 Task: Forward email with the signature Jose Hernandez with the subject Request for collaboration from softage.8@softage.net to softage.6@softage.net and softage.1@softage.net with BCC to softage.2@softage.net with the message Could you please confirm the details for the upcoming team-building event?
Action: Mouse moved to (1027, 170)
Screenshot: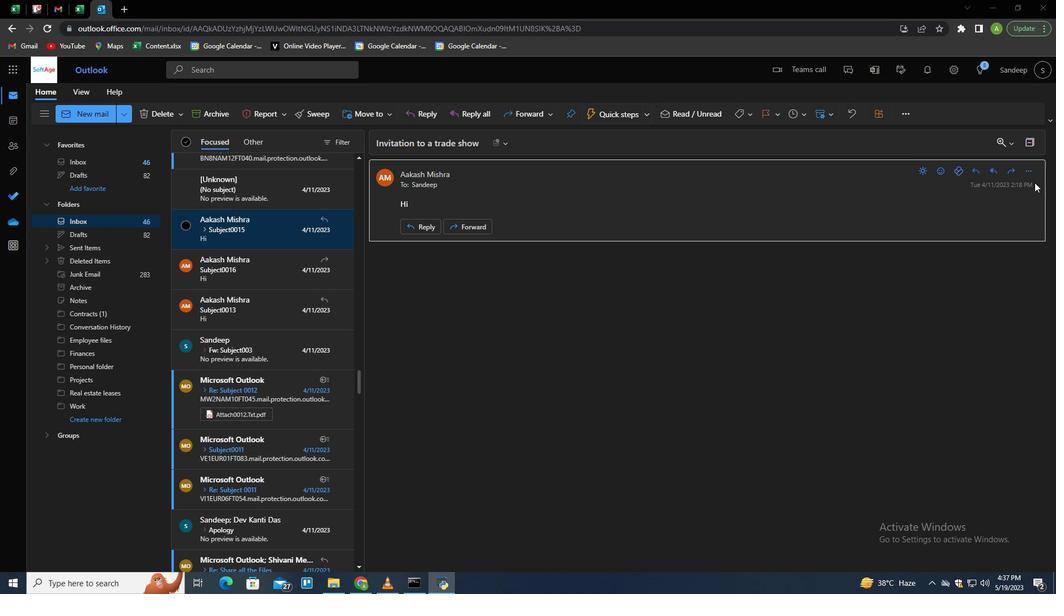 
Action: Mouse pressed left at (1027, 170)
Screenshot: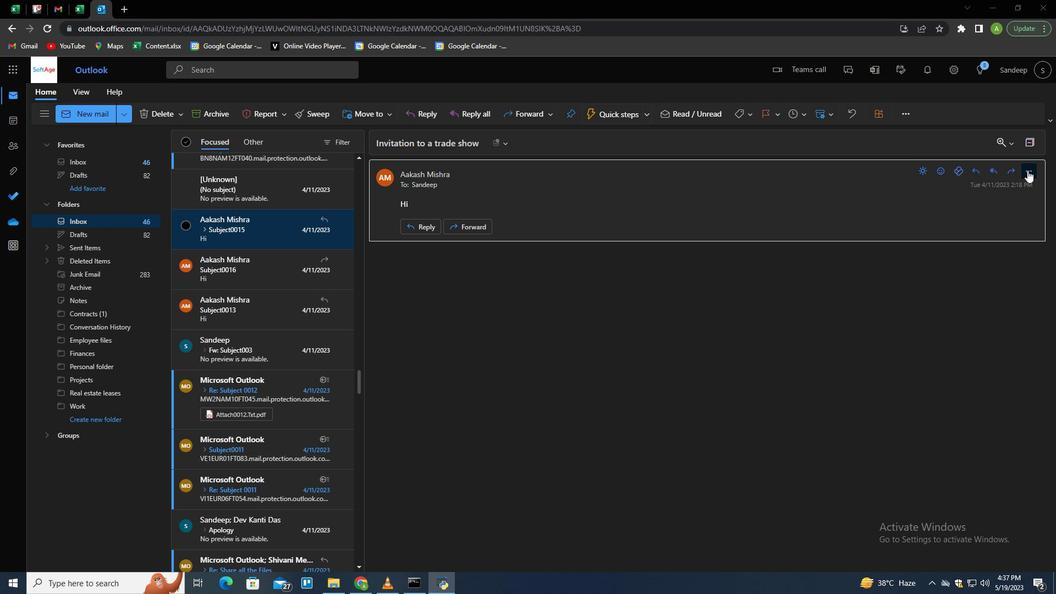 
Action: Mouse moved to (963, 225)
Screenshot: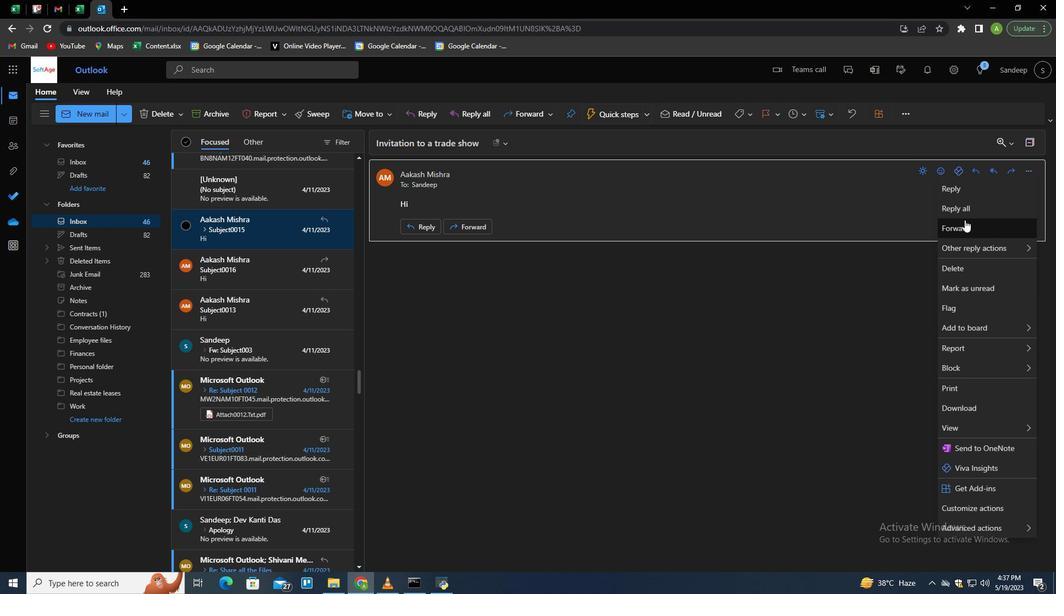 
Action: Mouse pressed left at (963, 225)
Screenshot: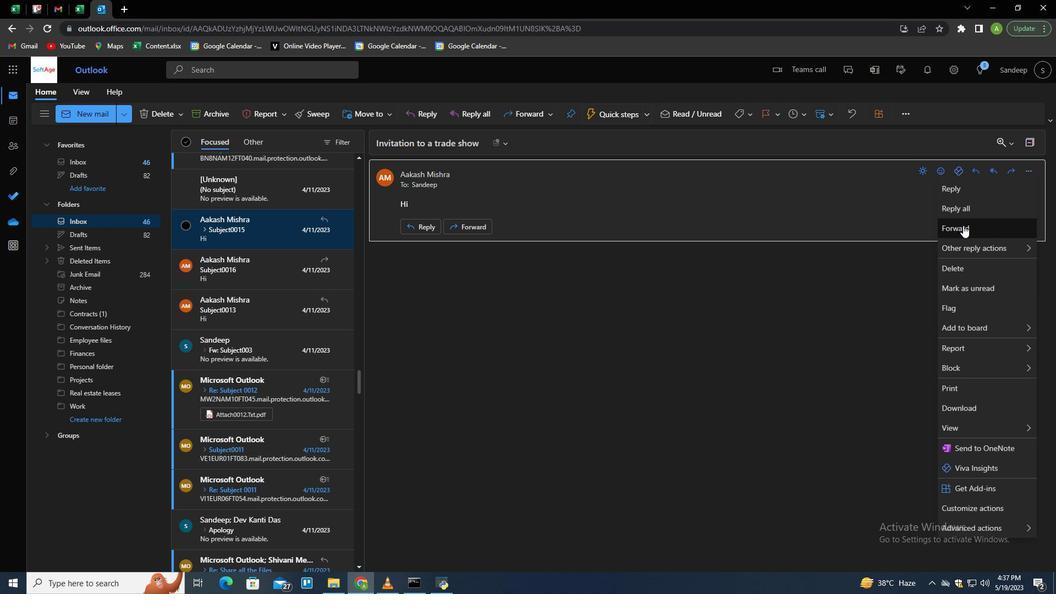 
Action: Mouse moved to (743, 109)
Screenshot: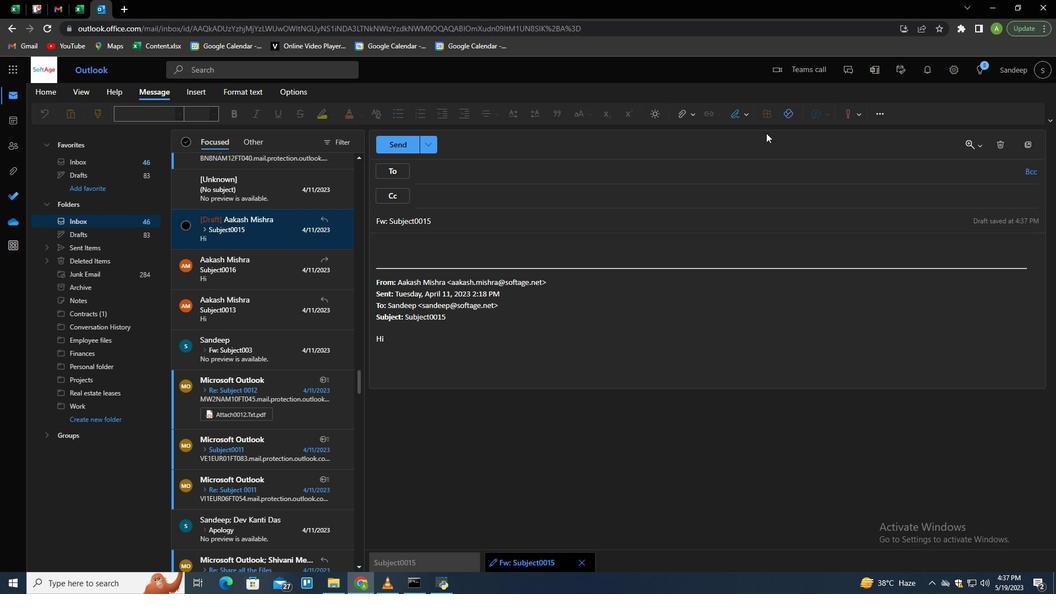 
Action: Mouse pressed left at (743, 109)
Screenshot: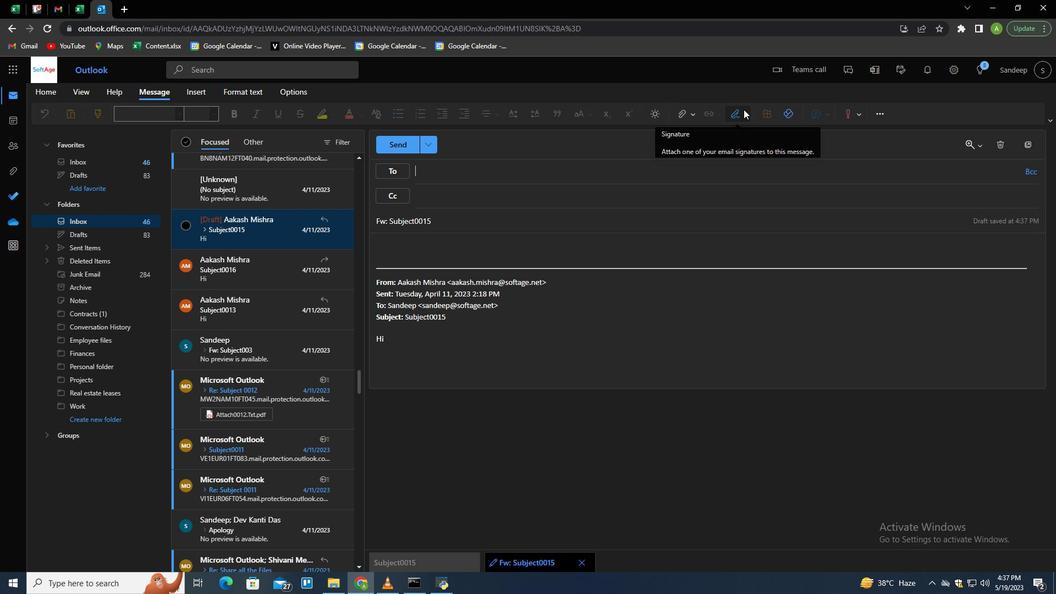 
Action: Mouse moved to (720, 154)
Screenshot: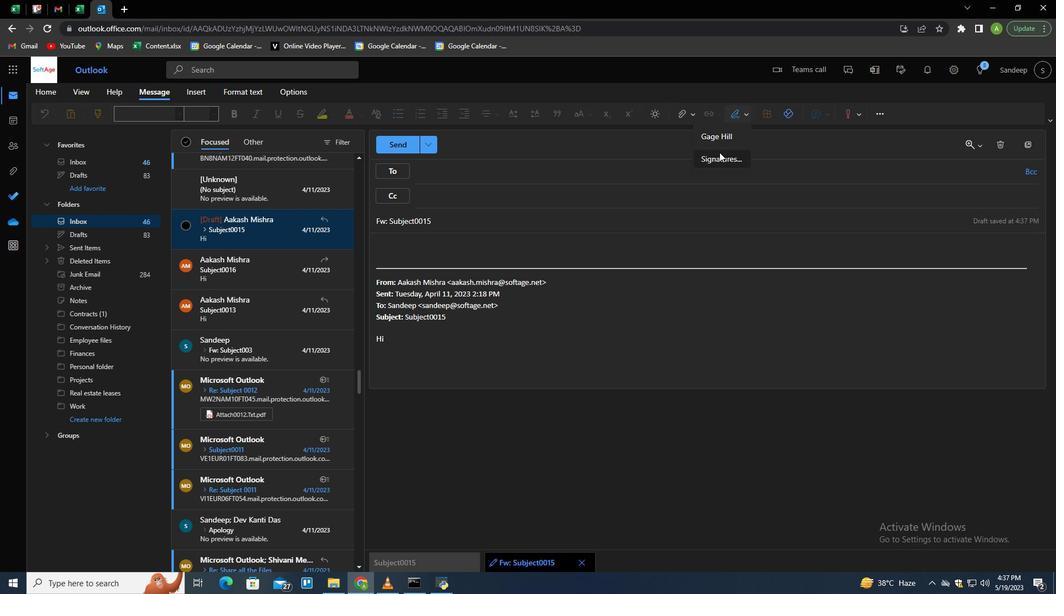 
Action: Mouse pressed left at (720, 154)
Screenshot: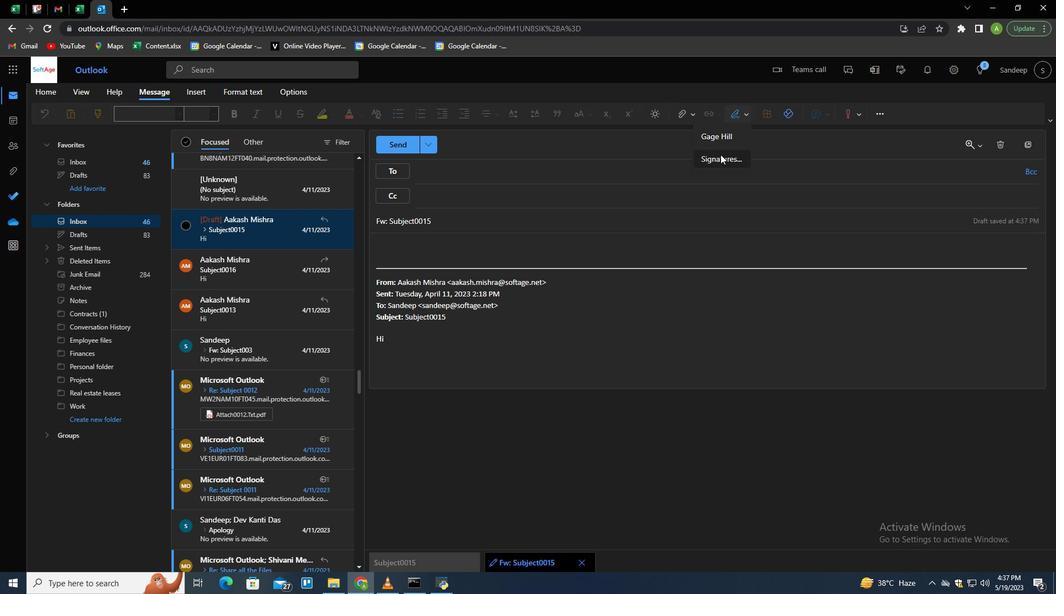
Action: Mouse moved to (751, 203)
Screenshot: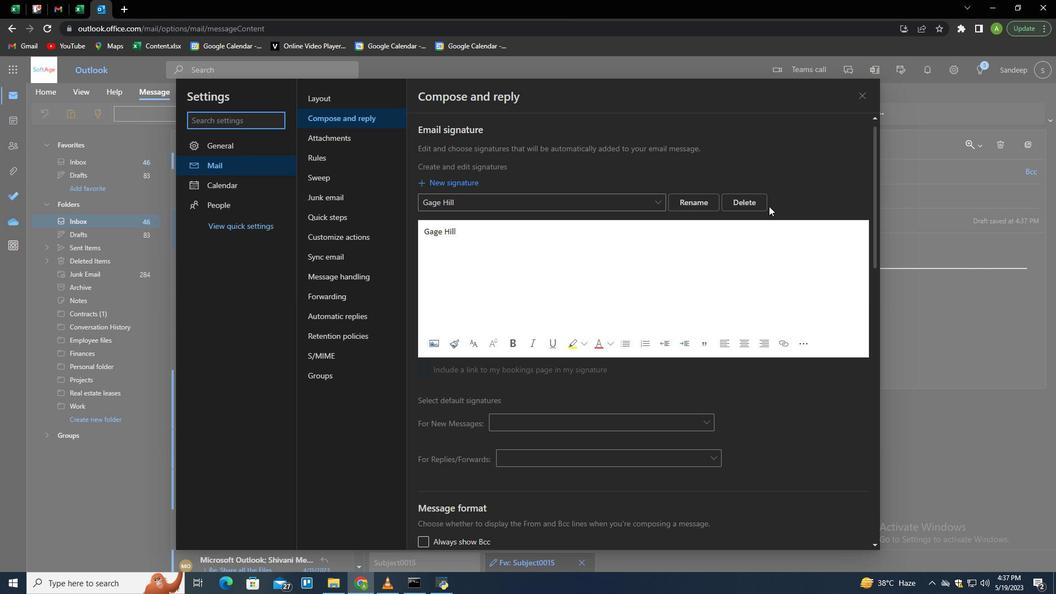 
Action: Mouse pressed left at (751, 203)
Screenshot: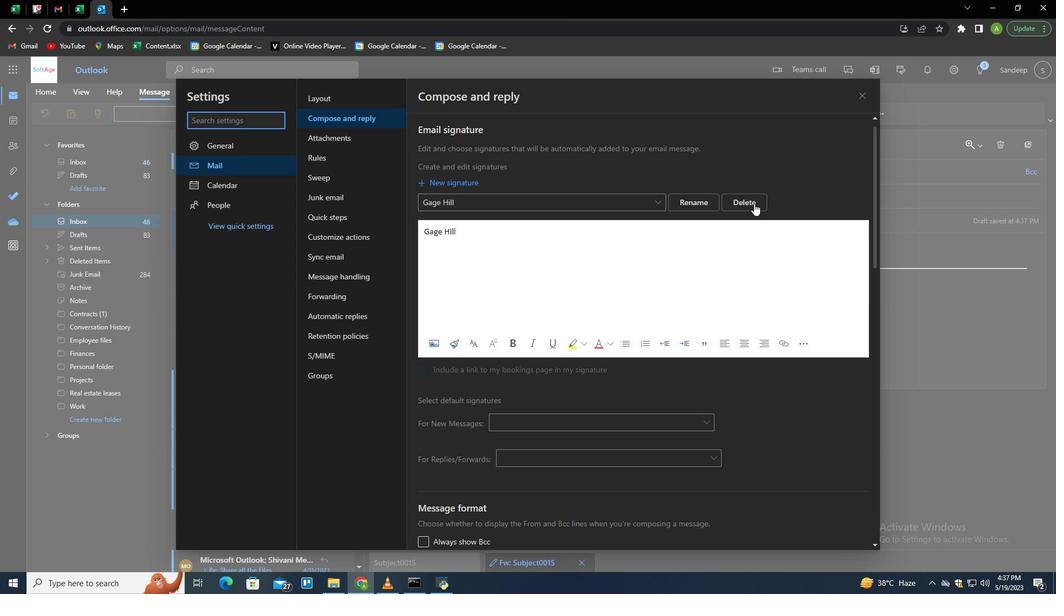 
Action: Mouse moved to (751, 204)
Screenshot: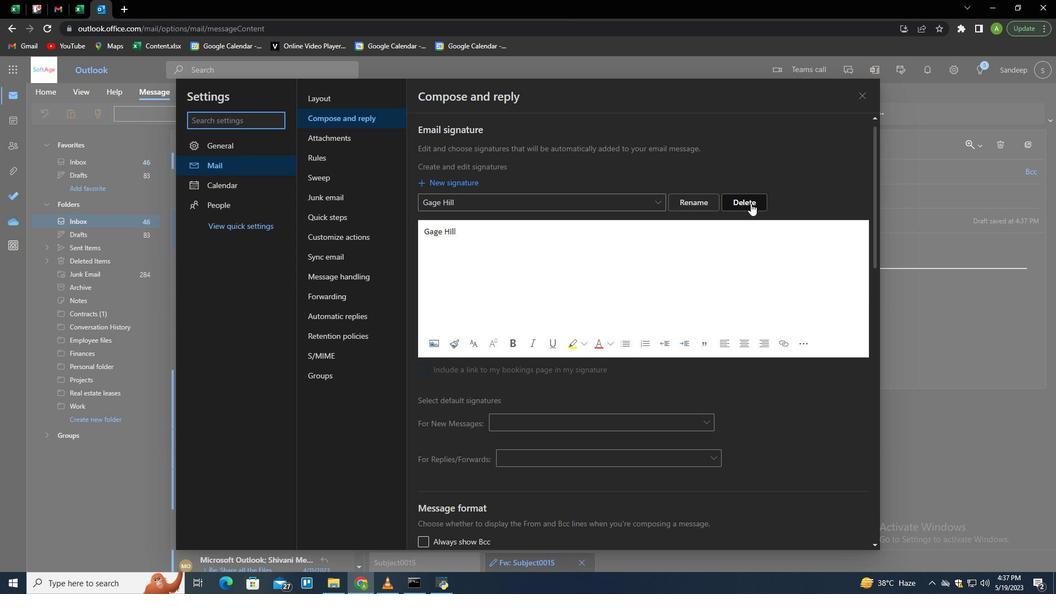 
Action: Mouse pressed left at (751, 204)
Screenshot: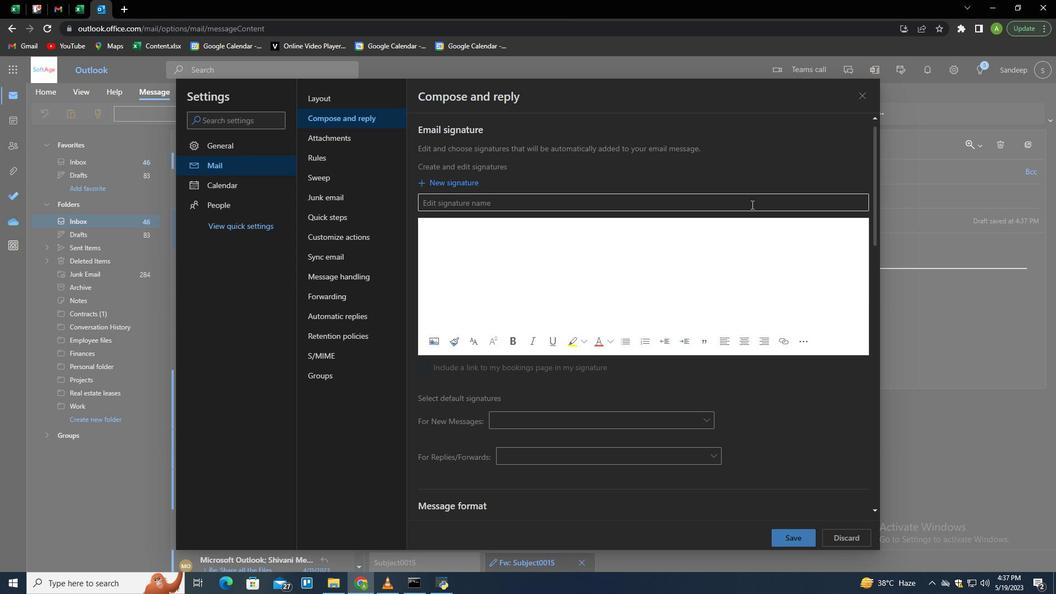 
Action: Key pressed <Key.shift>Jose<Key.space><Key.shift>Hernandez<Key.caps_lock><Key.caps_lock><Key.caps_lock><Key.caps_lock><Key.tab><Key.shift>Jose<Key.space><Key.shift>Hernandez
Screenshot: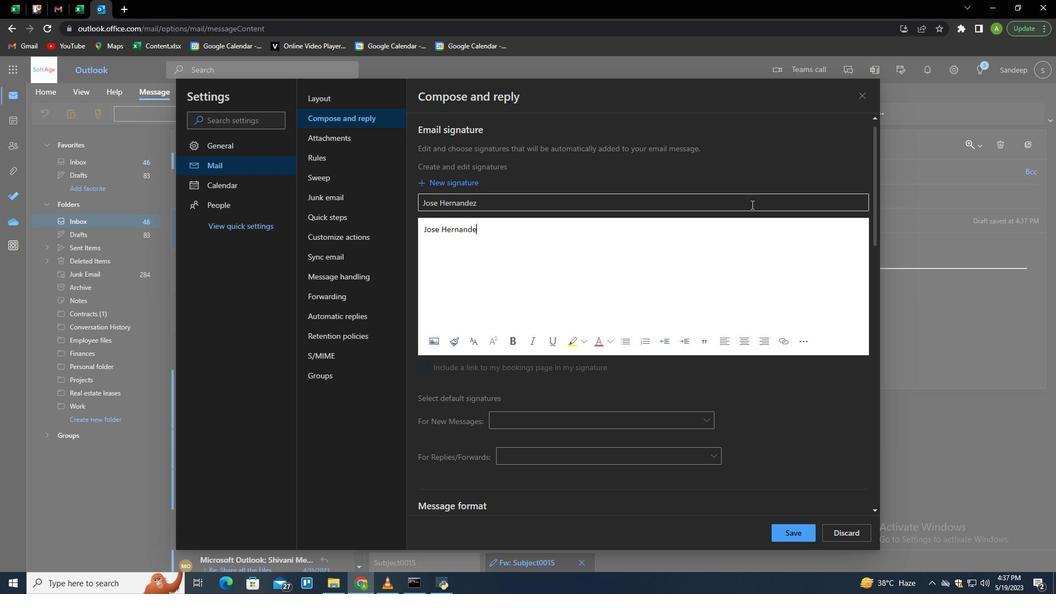 
Action: Mouse moved to (796, 533)
Screenshot: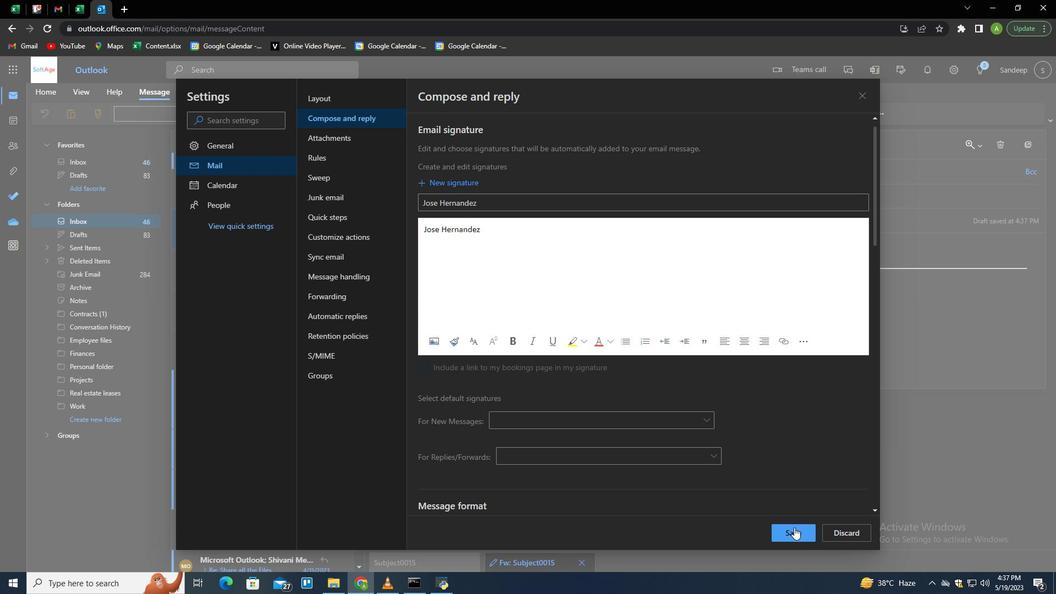 
Action: Mouse pressed left at (796, 533)
Screenshot: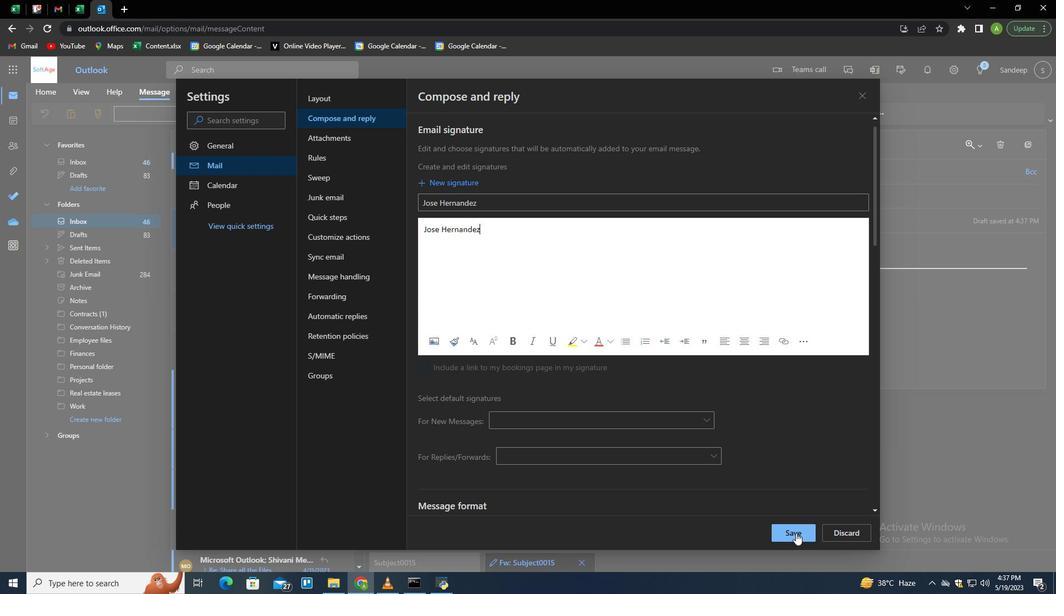 
Action: Mouse moved to (1009, 324)
Screenshot: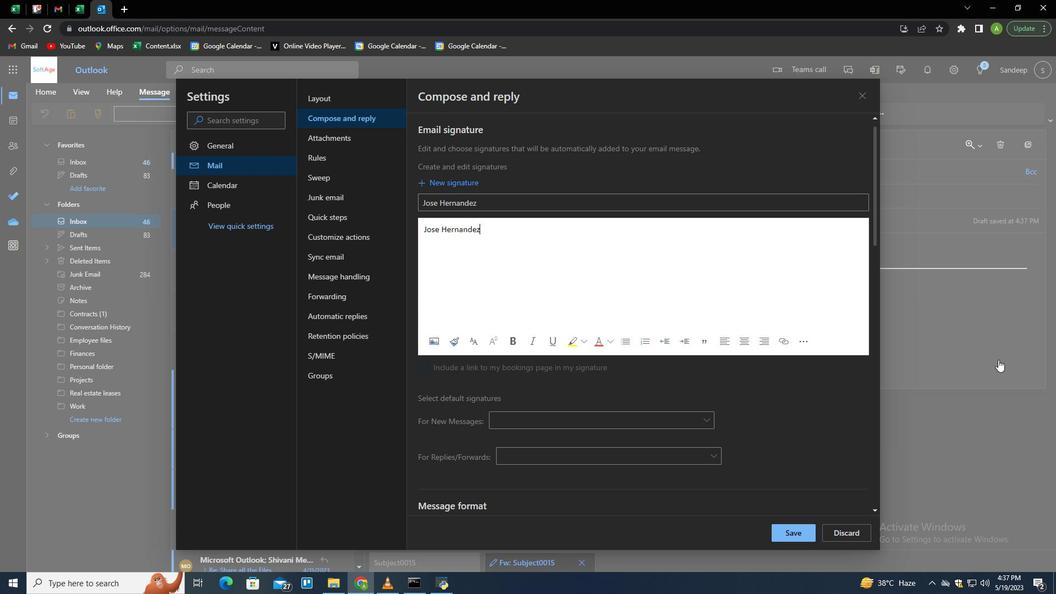 
Action: Mouse pressed left at (1009, 324)
Screenshot: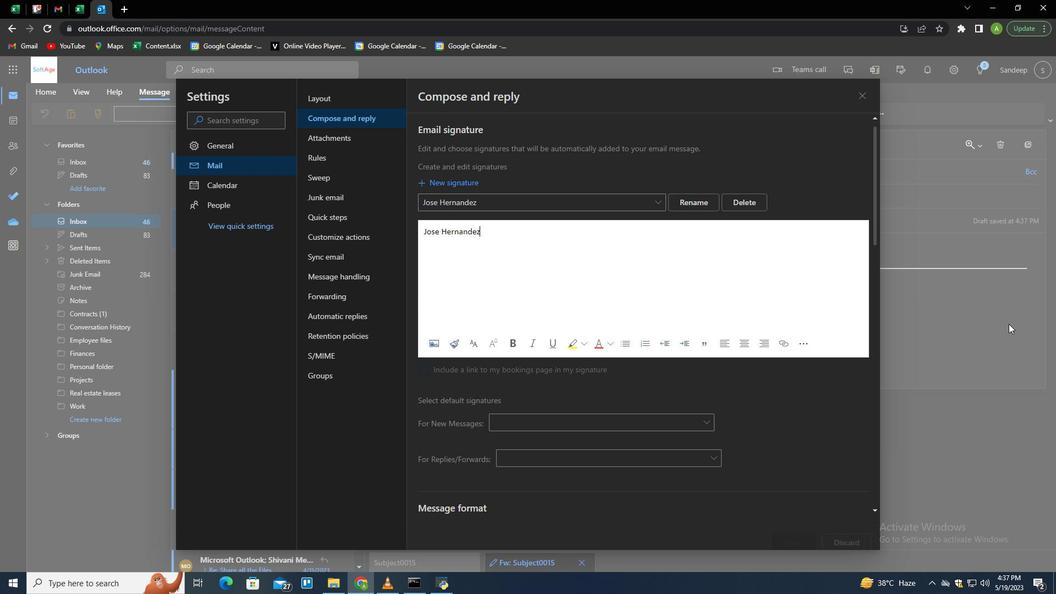 
Action: Mouse moved to (741, 108)
Screenshot: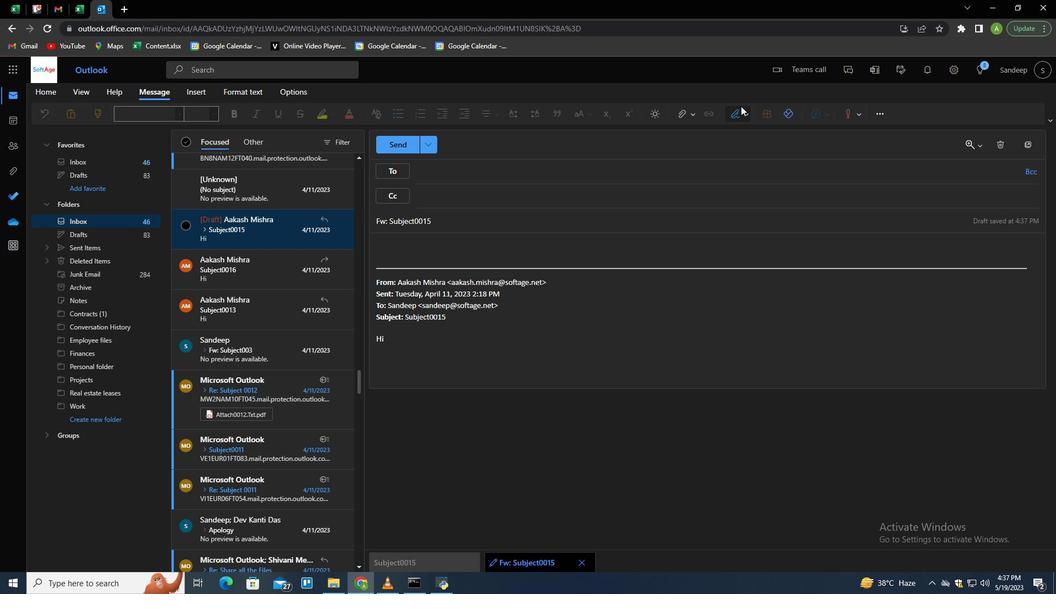 
Action: Mouse pressed left at (741, 108)
Screenshot: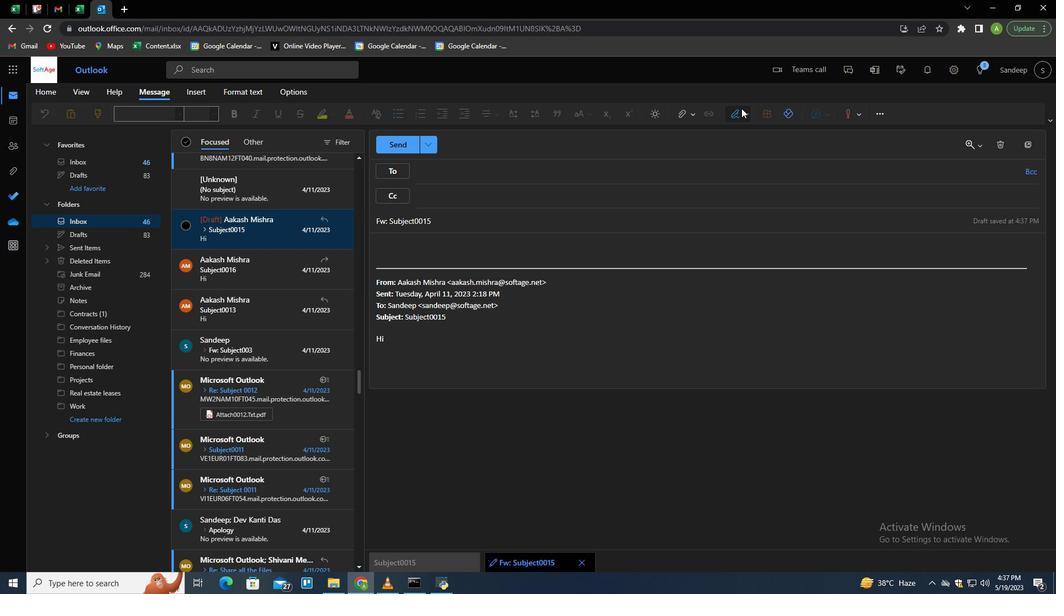 
Action: Mouse moved to (718, 137)
Screenshot: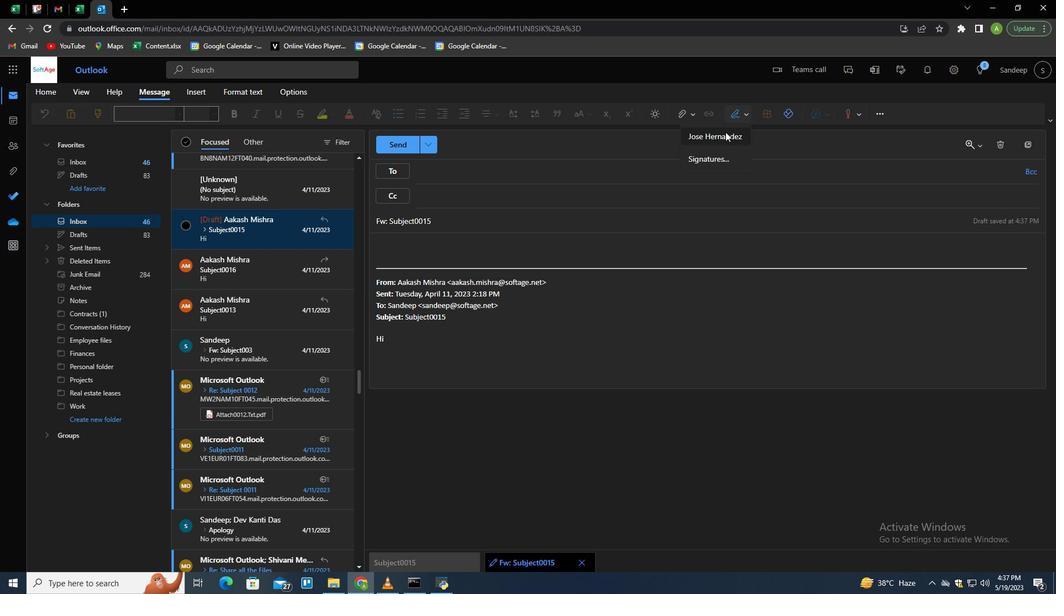 
Action: Mouse pressed left at (718, 137)
Screenshot: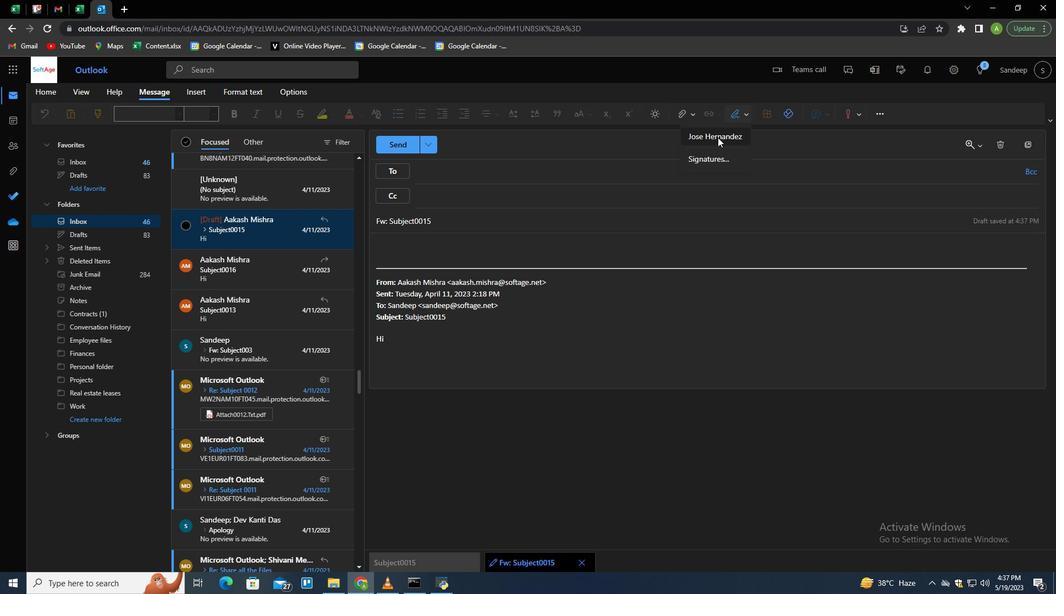 
Action: Mouse moved to (390, 222)
Screenshot: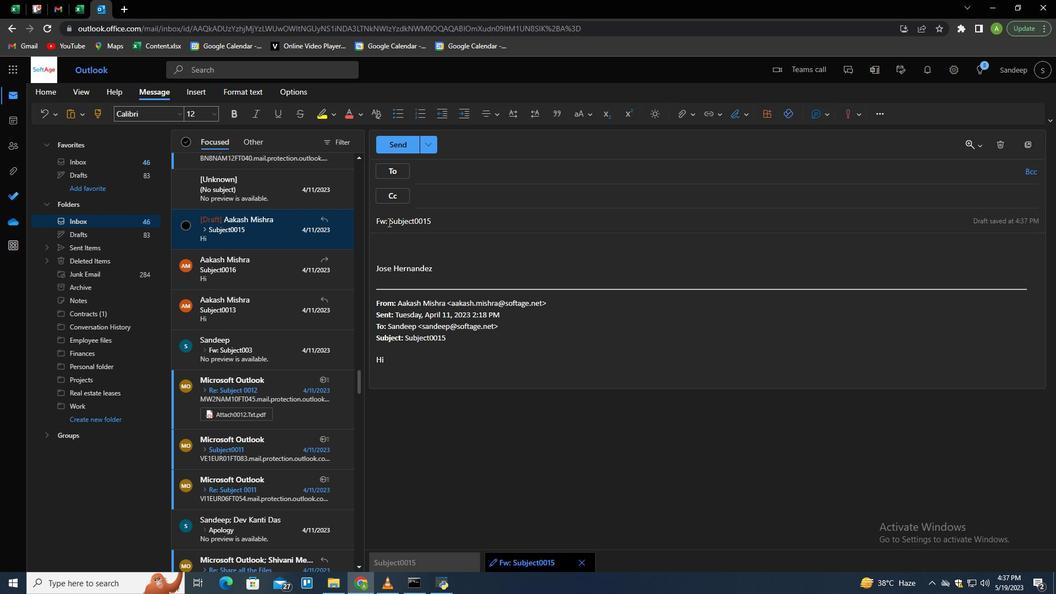 
Action: Mouse pressed left at (390, 222)
Screenshot: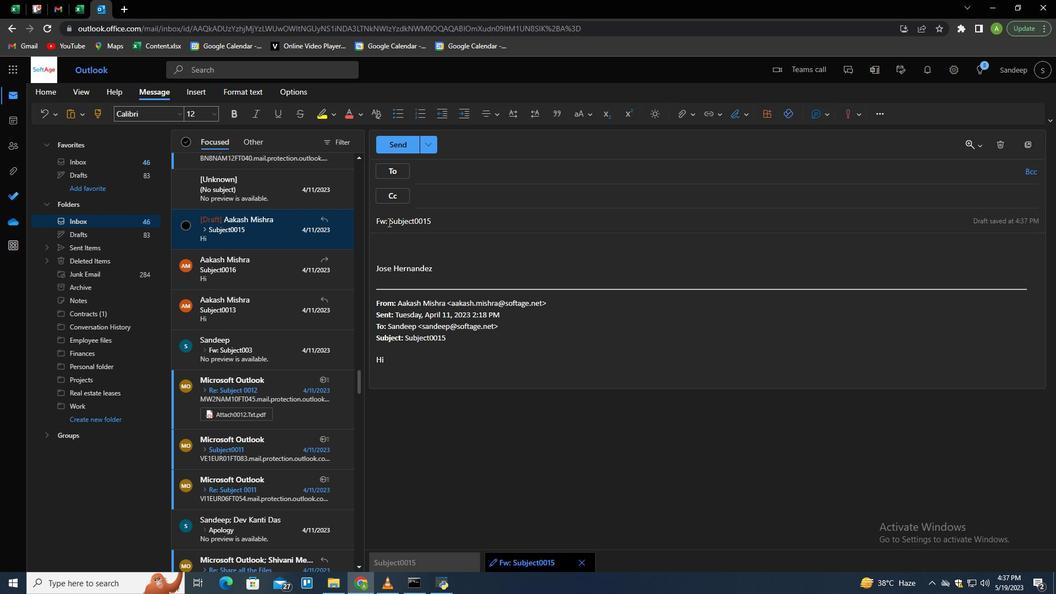 
Action: Mouse moved to (552, 236)
Screenshot: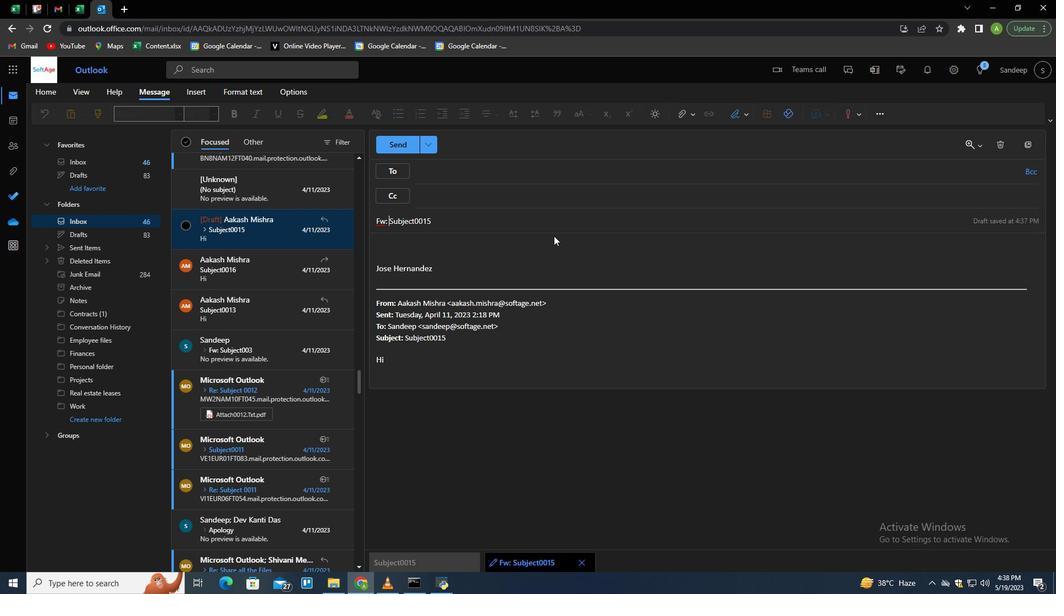 
Action: Key pressed <Key.shift_r><Key.end><Key.shift>Request<Key.space>for<Key.space>colla
Screenshot: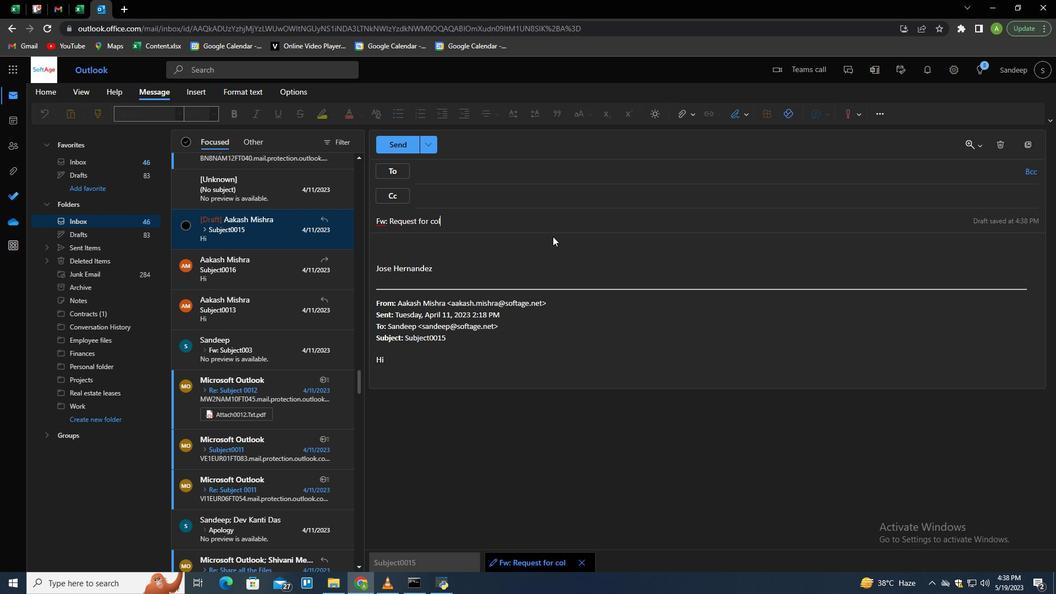 
Action: Mouse moved to (552, 236)
Screenshot: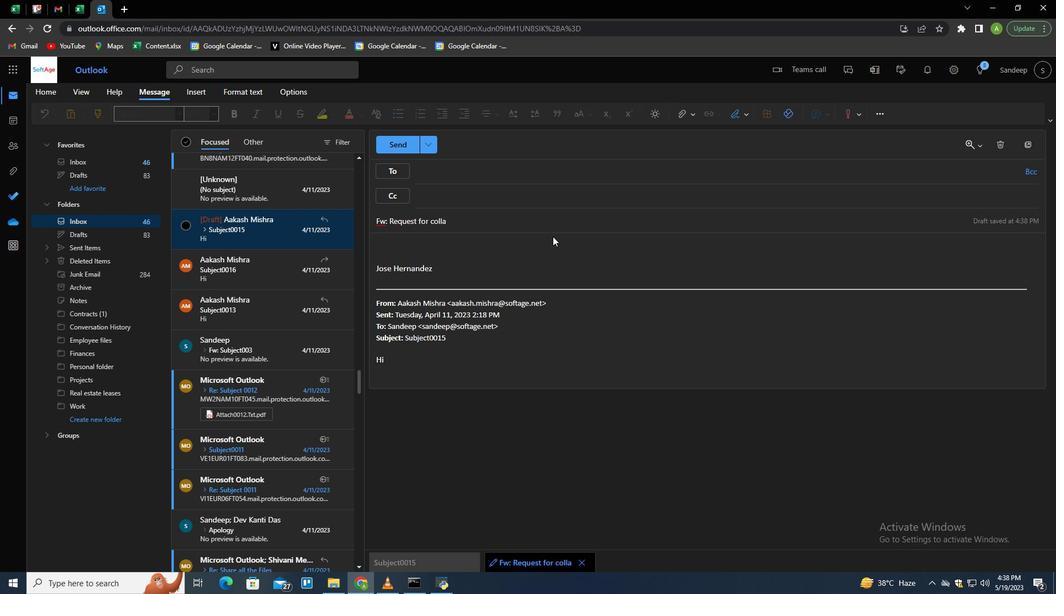 
Action: Key pressed boration
Screenshot: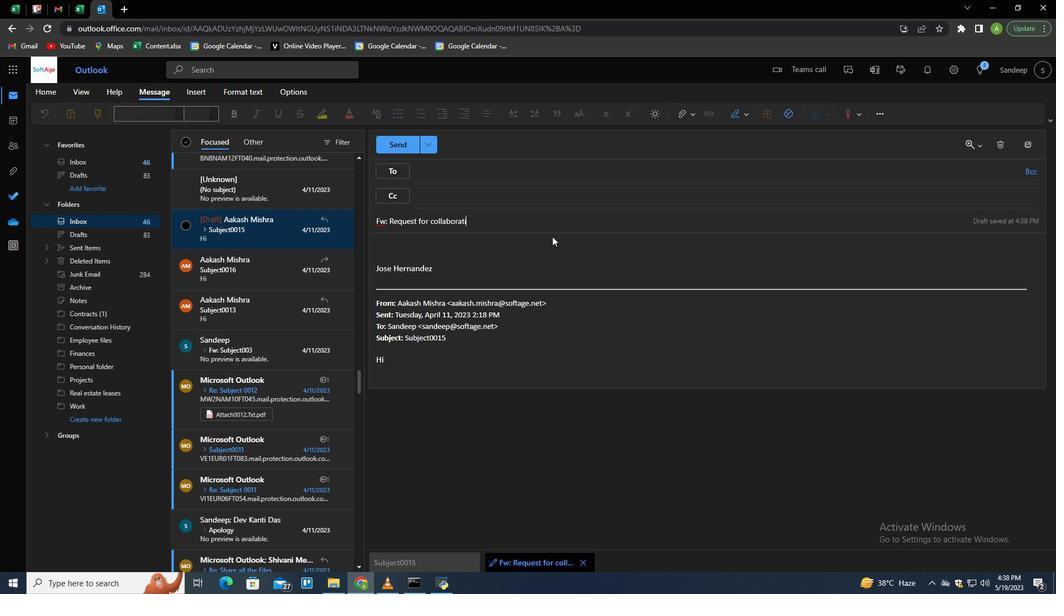
Action: Mouse moved to (466, 168)
Screenshot: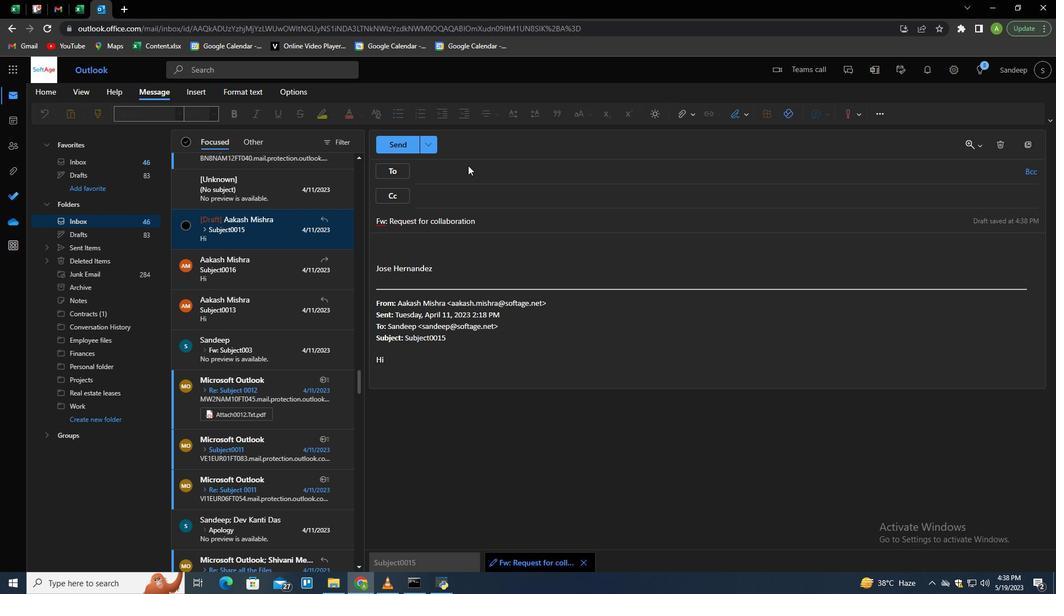 
Action: Mouse pressed left at (466, 168)
Screenshot: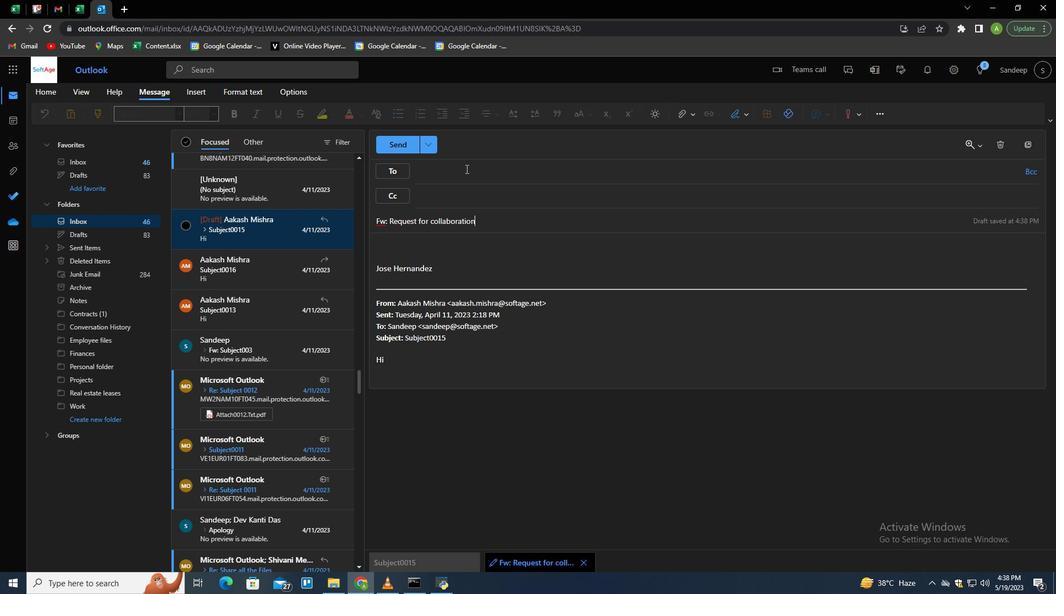 
Action: Key pressed softage.6<Key.shift>@softage.net<Key.enter>softage.1<Key.shift>@softage.net<Key.enter>
Screenshot: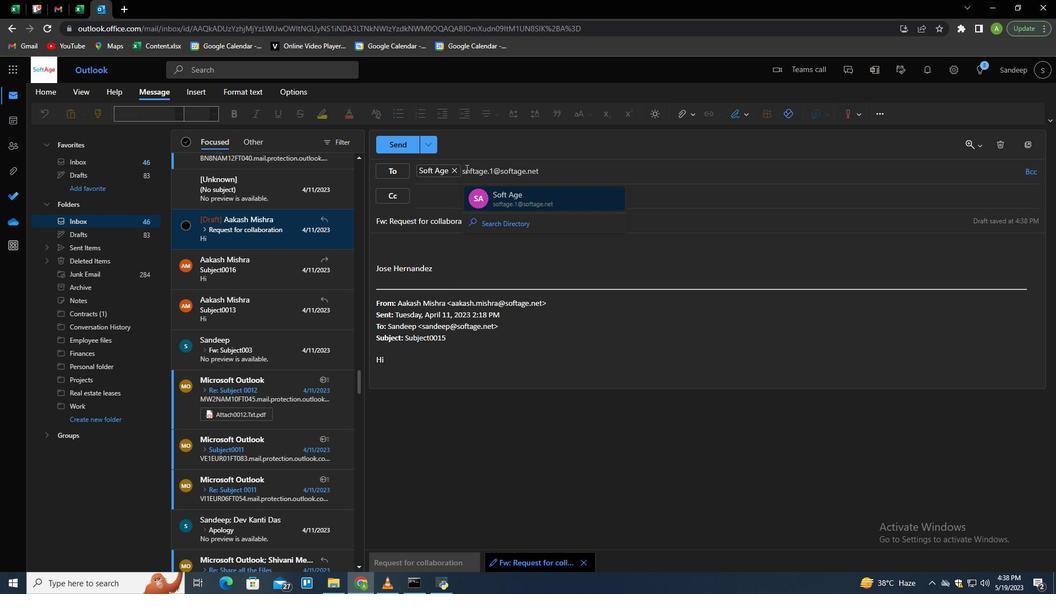 
Action: Mouse moved to (1033, 173)
Screenshot: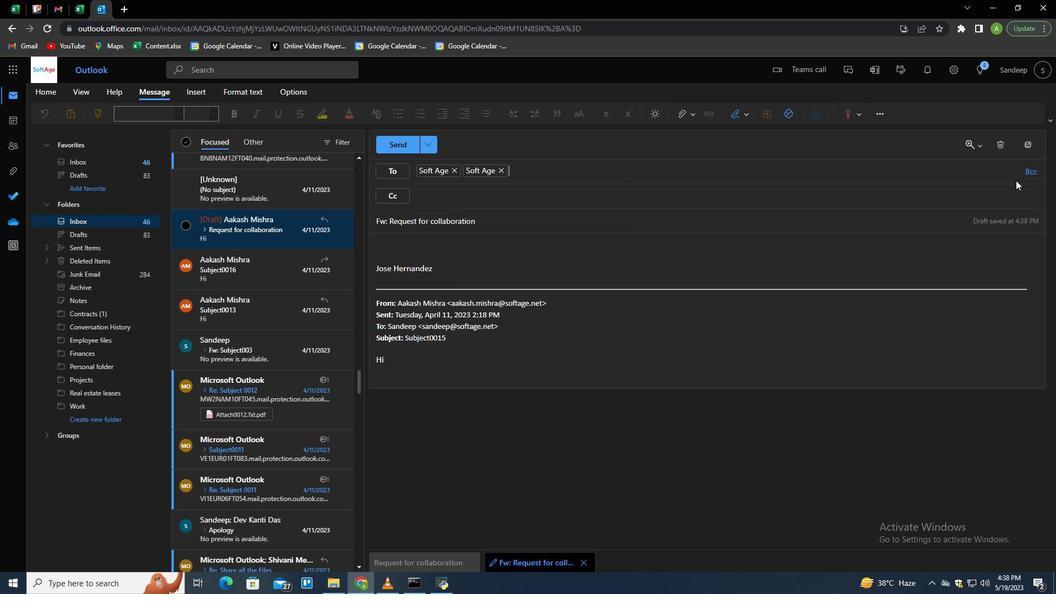 
Action: Mouse pressed left at (1033, 173)
Screenshot: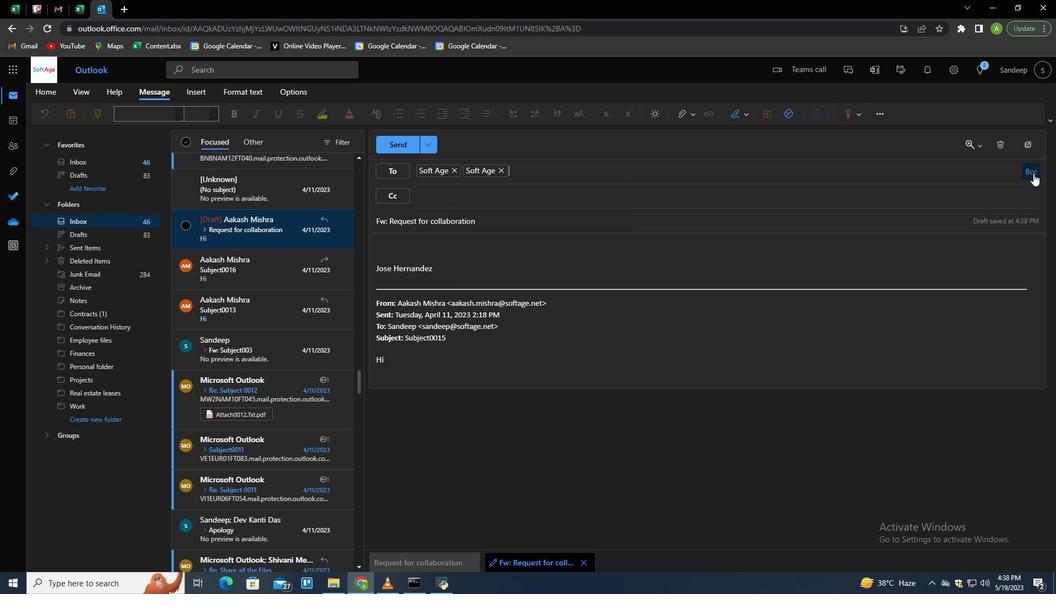 
Action: Mouse moved to (567, 202)
Screenshot: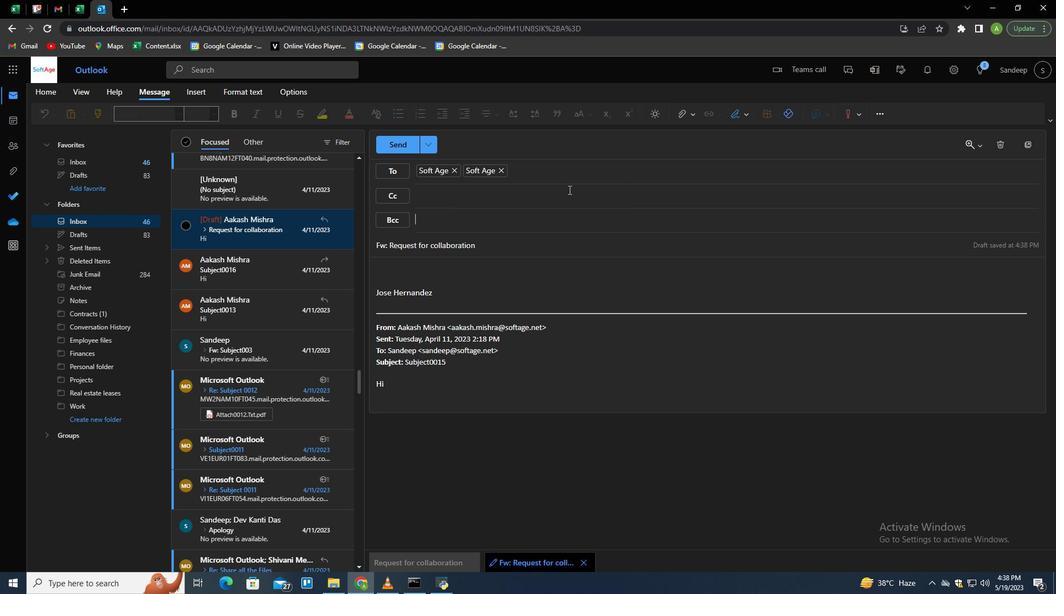 
Action: Key pressed softage.2<Key.shift>@softage.net<Key.enter>
Screenshot: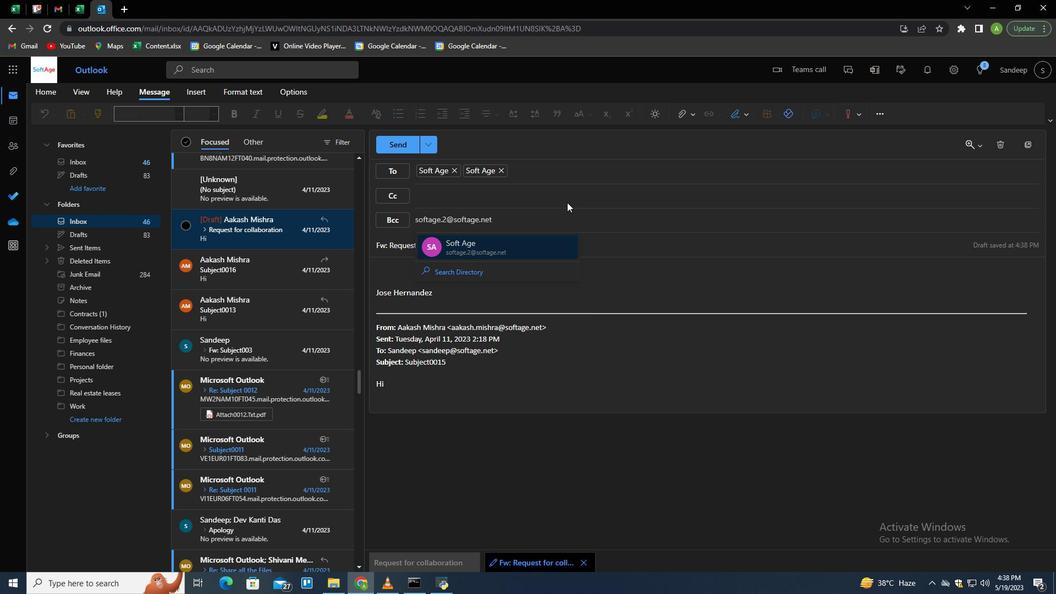
Action: Mouse moved to (502, 249)
Screenshot: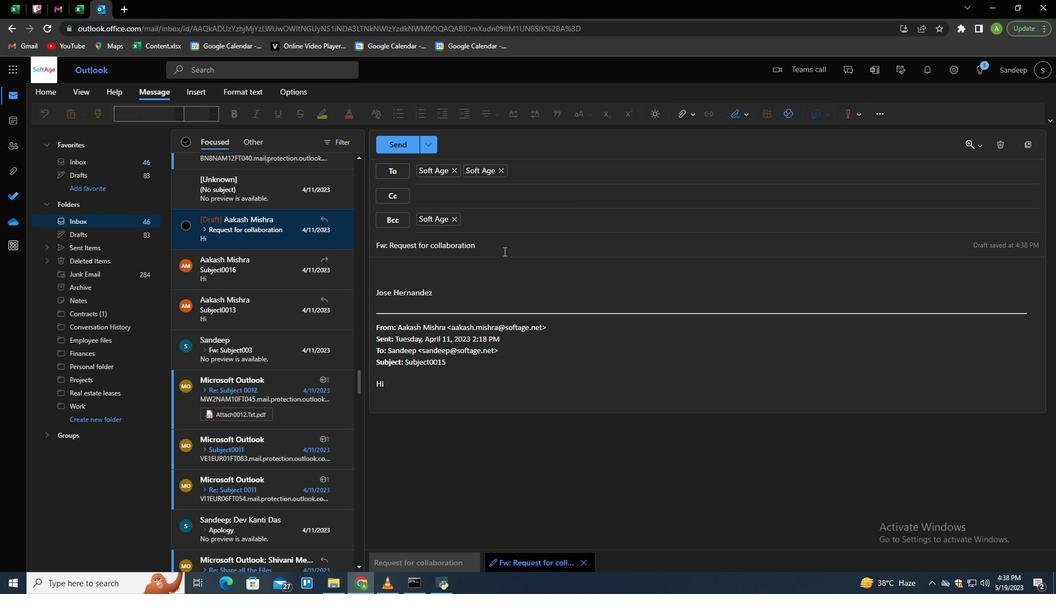 
Action: Mouse pressed left at (502, 249)
Screenshot: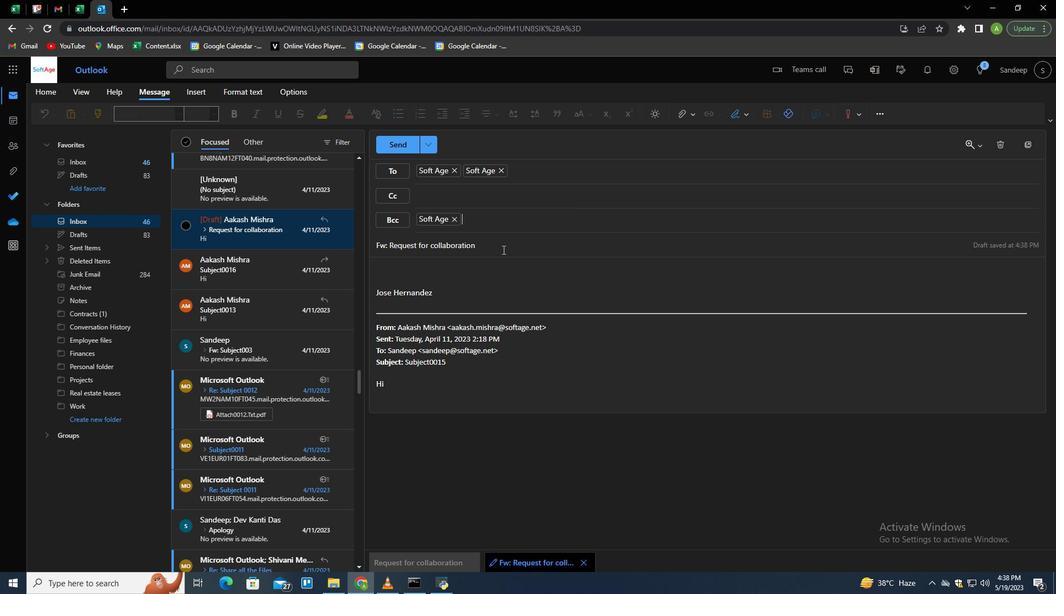 
Action: Key pressed <Key.tab><Key.shift>Could<Key.space>uo<Key.backspace><Key.backspace>you<Key.space>please<Key.space>confo<Key.backspace>irm<Key.space>the<Key.space>details<Key.space>o<Key.backspace>for<Key.space>the<Key.space>upcoming<Key.space>team-<Key.space><Key.backspace>builfing<Key.space><Key.backspace><Key.backspace><Key.backspace><Key.backspace><Key.backspace>ding<Key.space>evetn<Key.backspace><Key.backspace>nt<Key.shift>><Key.backspace><Key.shift>?
Screenshot: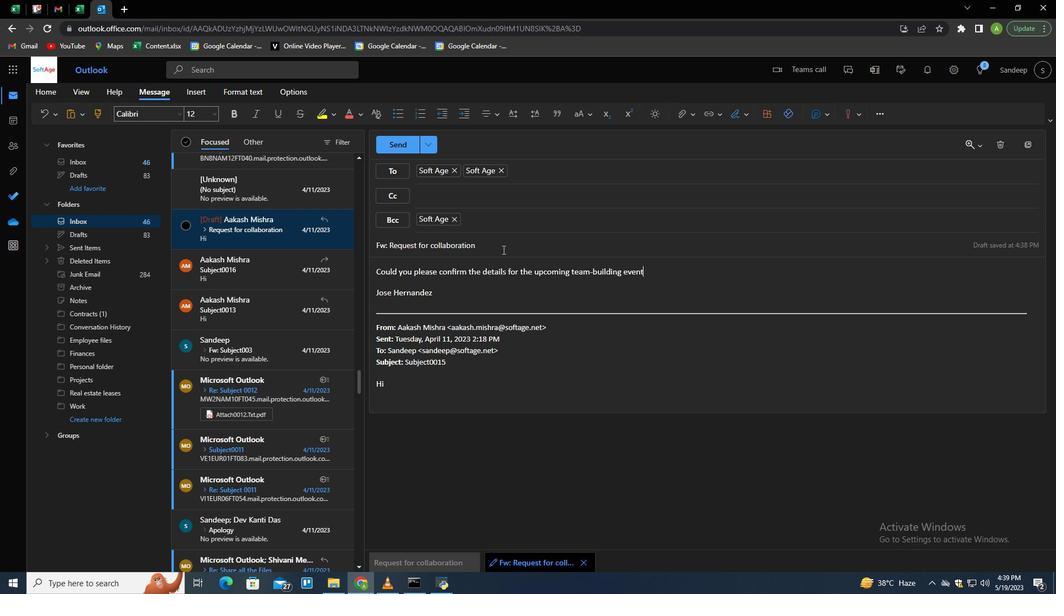 
Action: Mouse moved to (658, 292)
Screenshot: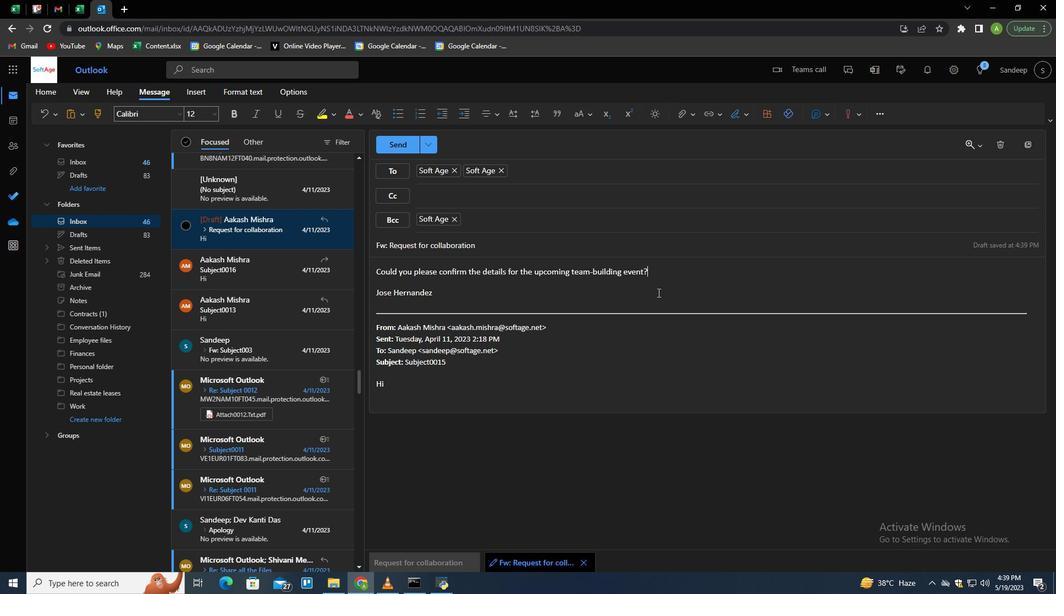 
Action: Key pressed <Key.enter>
Screenshot: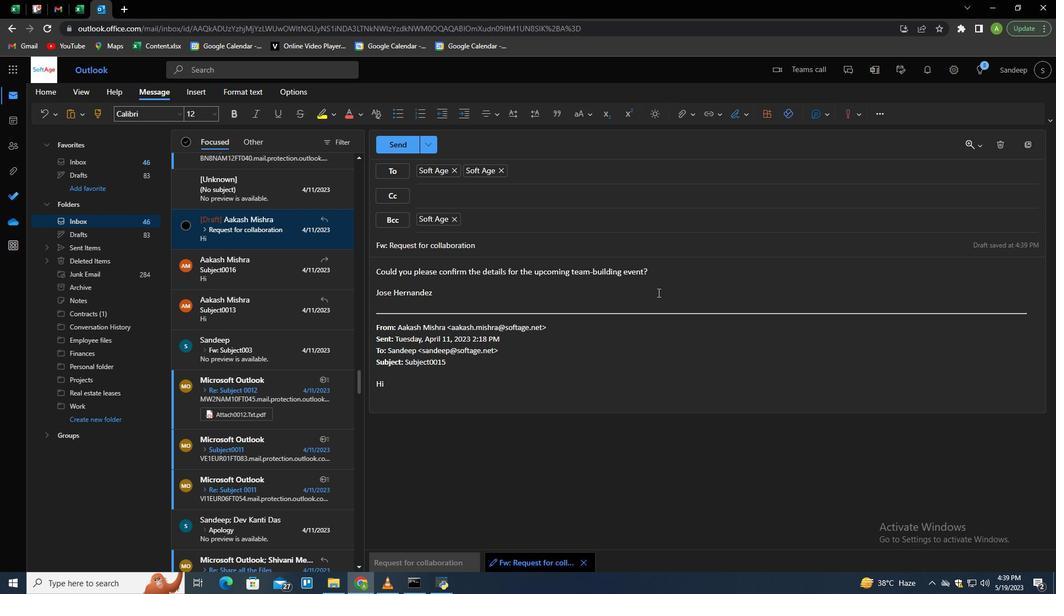 
